 Task: For heading Arial with bold.  font size for heading22,  'Change the font style of data to'Arial Narrow.  and font size to 14,  Change the alignment of both headline & data to Align middle.  In the sheet  analysisSalesByCategory_2023
Action: Mouse moved to (185, 172)
Screenshot: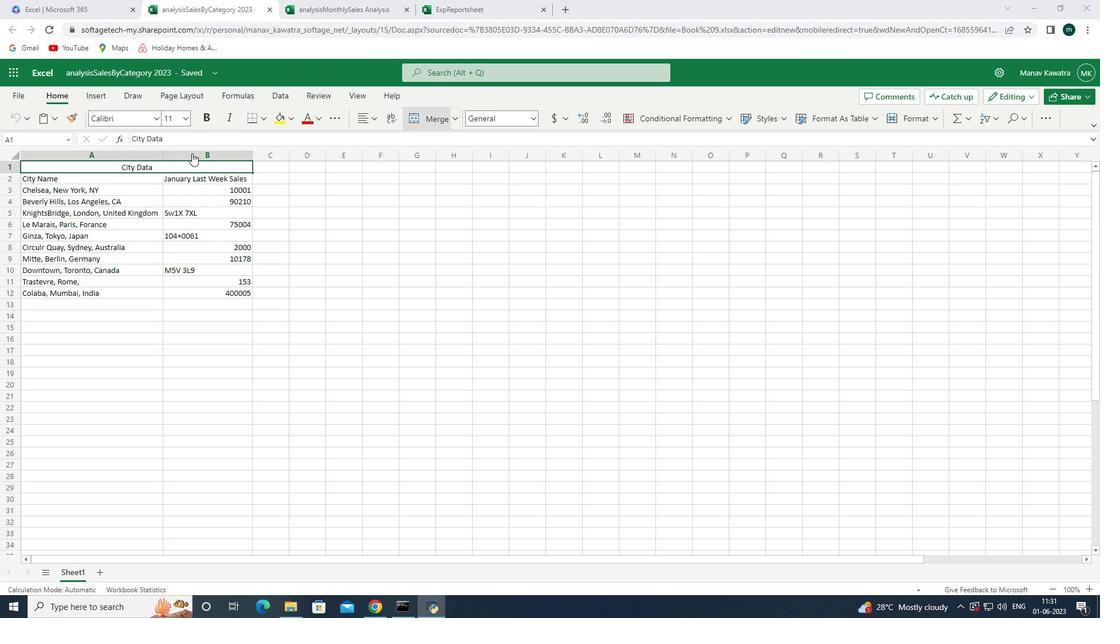 
Action: Mouse pressed left at (185, 172)
Screenshot: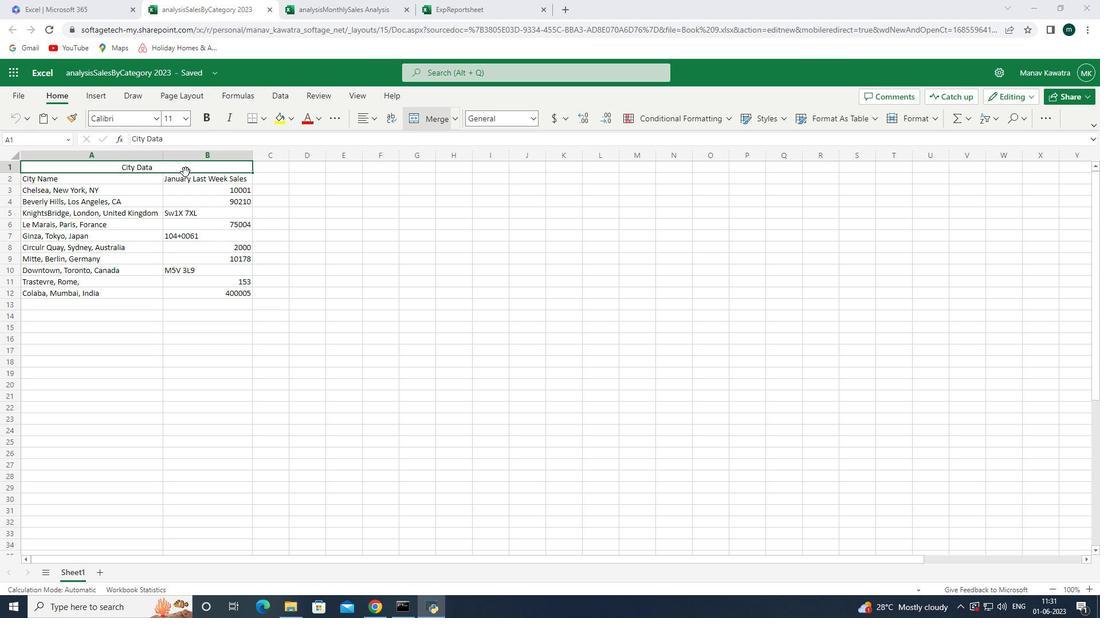 
Action: Mouse moved to (157, 117)
Screenshot: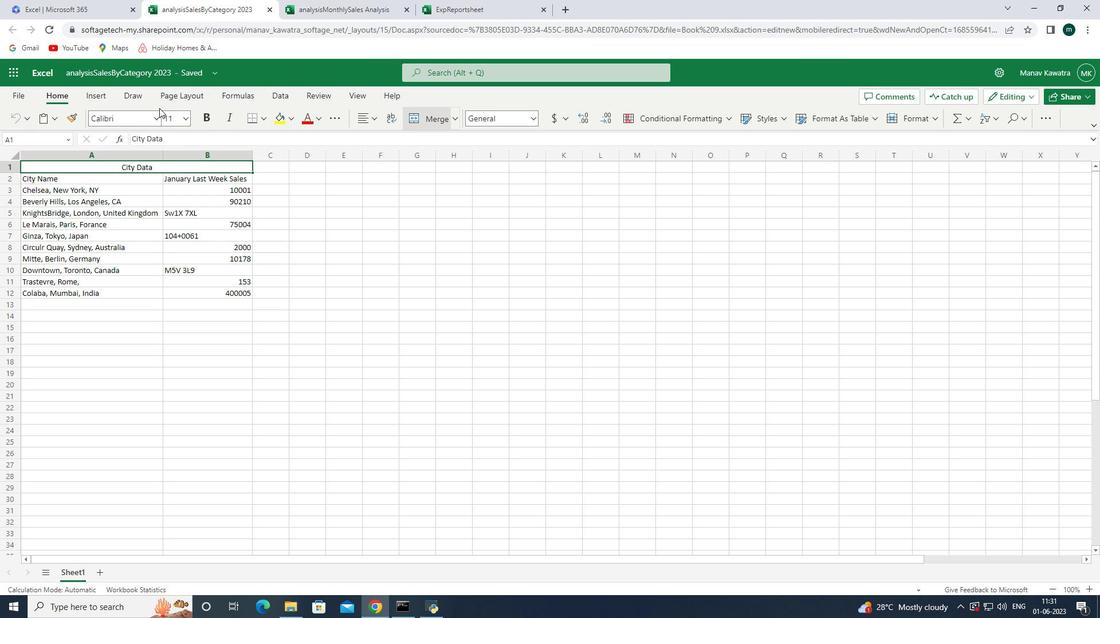 
Action: Mouse pressed left at (157, 117)
Screenshot: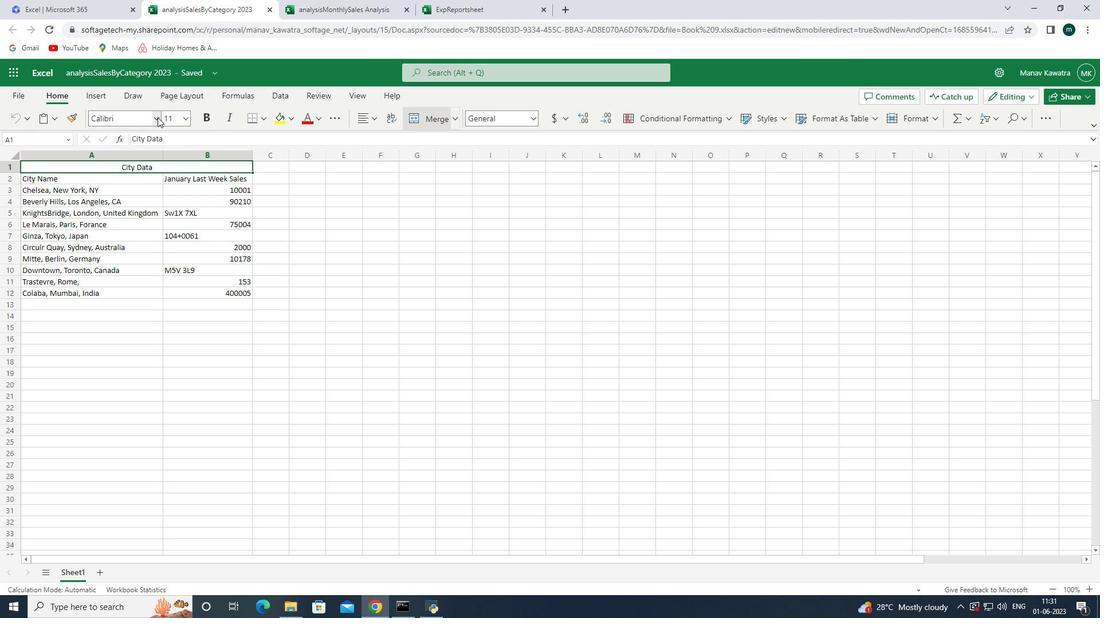 
Action: Key pressed <Key.up><Key.up><Key.up><Key.up><Key.up><Key.up><Key.up><Key.up><Key.up><Key.up><Key.up><Key.up><Key.up><Key.up><Key.up><Key.up><Key.up><Key.up><Key.up><Key.up><Key.up><Key.up><Key.up><Key.up><Key.up><Key.up><Key.up><Key.up><Key.up><Key.up><Key.up><Key.up><Key.up><Key.up><Key.up><Key.up><Key.up><Key.up><Key.up><Key.up><Key.up><Key.up><Key.up><Key.up><Key.up><Key.up><Key.up><Key.enter>
Screenshot: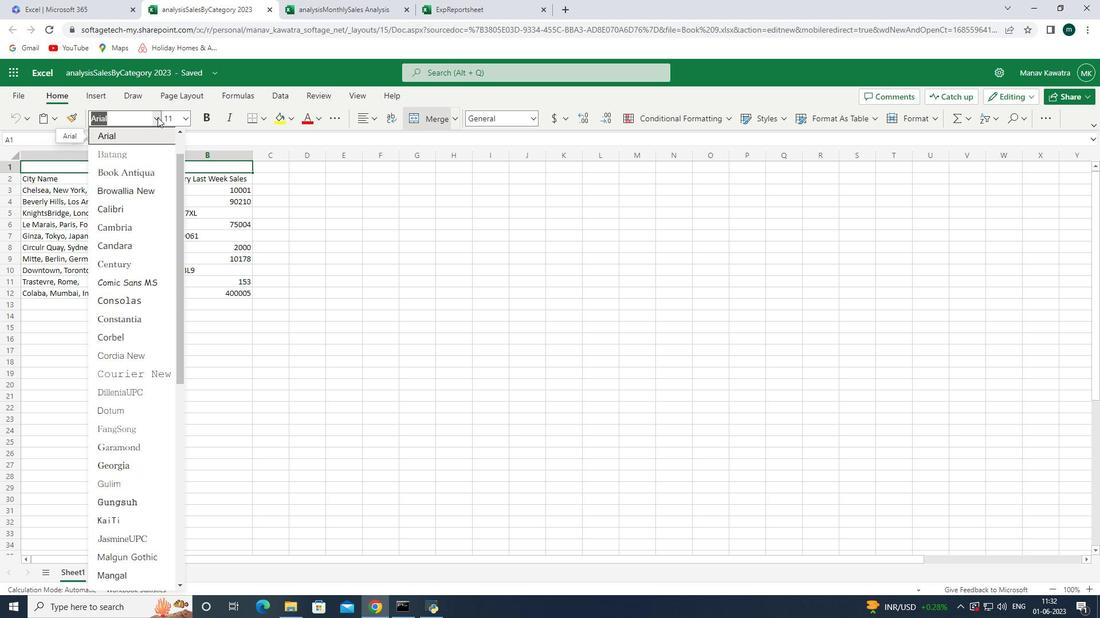 
Action: Mouse moved to (199, 119)
Screenshot: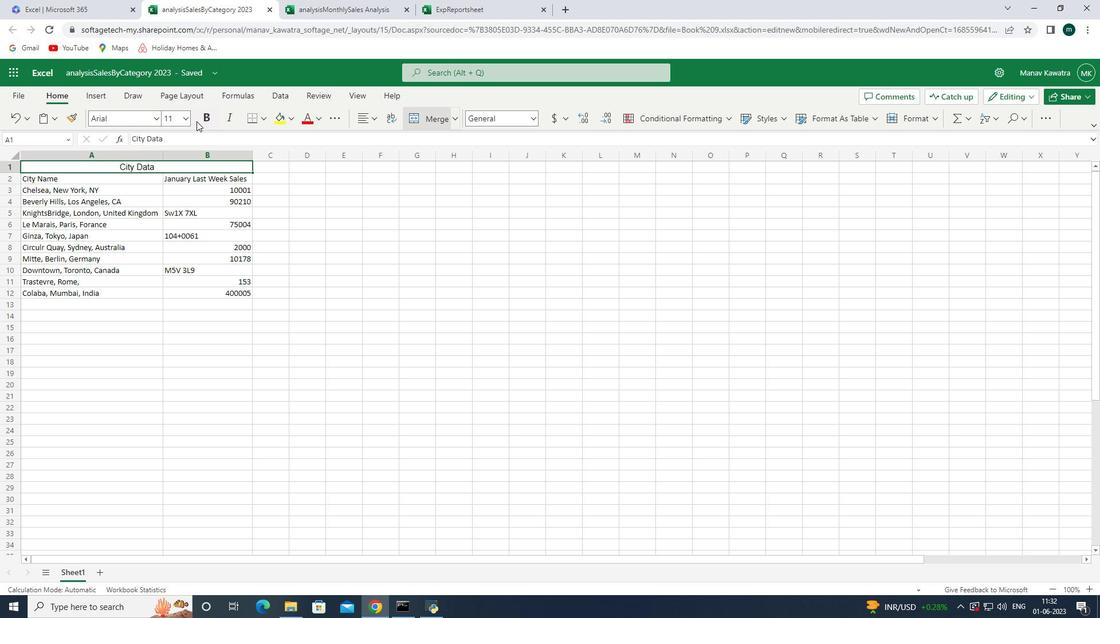 
Action: Mouse pressed left at (199, 119)
Screenshot: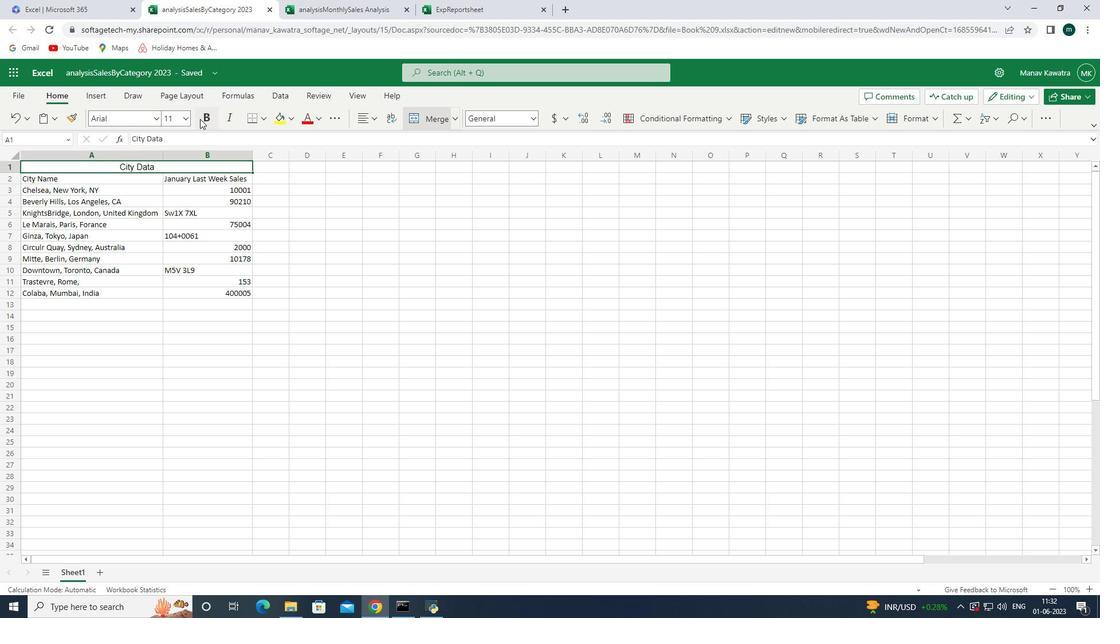 
Action: Mouse moved to (187, 116)
Screenshot: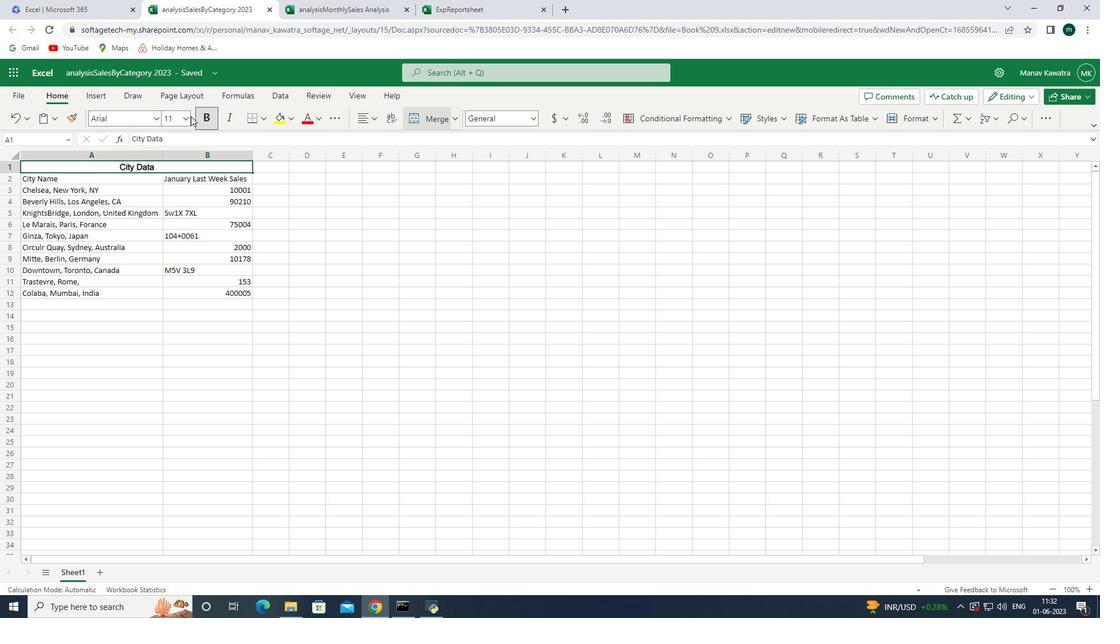 
Action: Mouse pressed left at (187, 116)
Screenshot: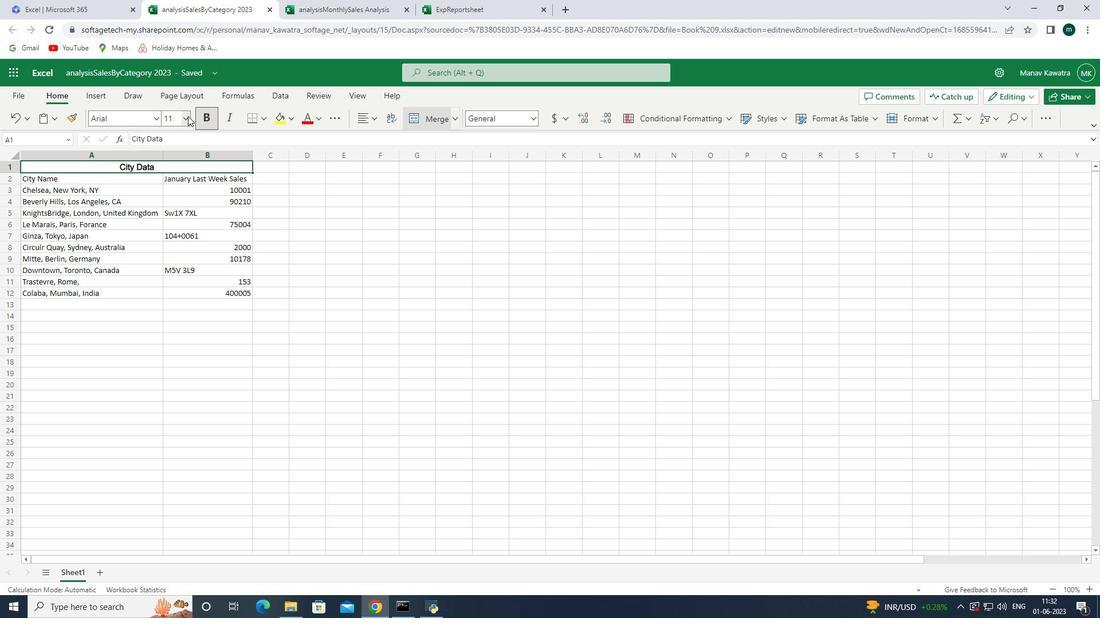 
Action: Mouse moved to (176, 121)
Screenshot: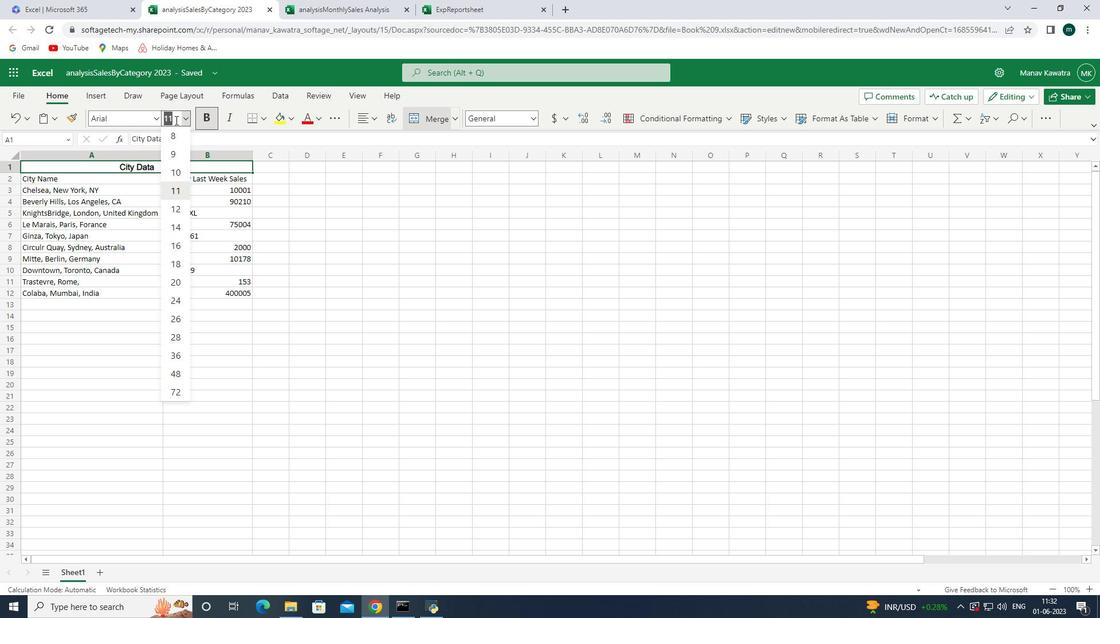 
Action: Key pressed 22<Key.enter>
Screenshot: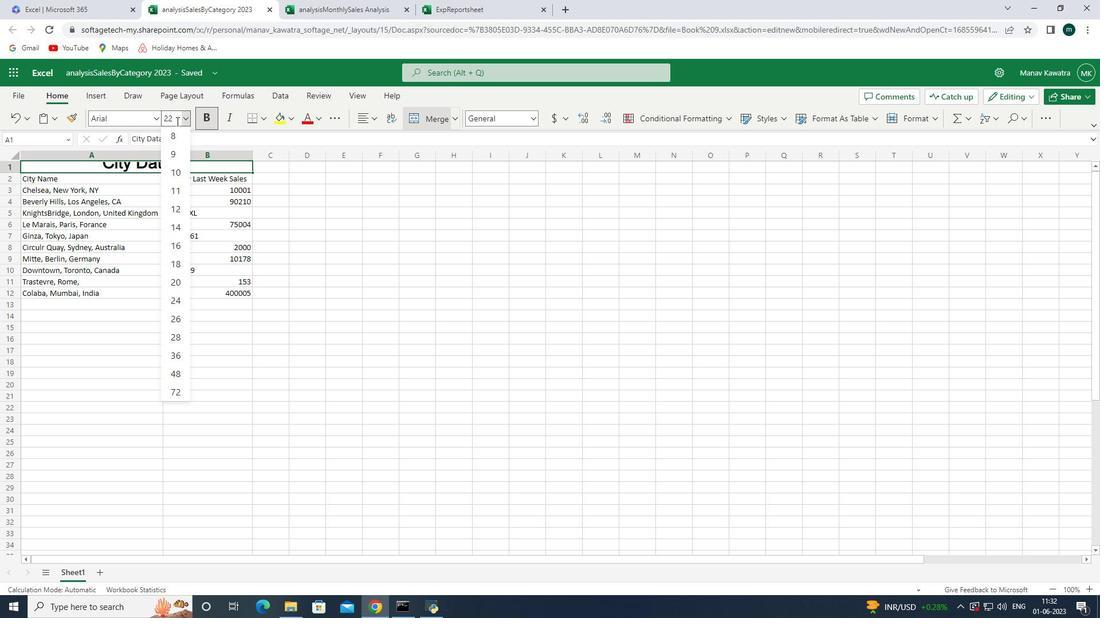 
Action: Mouse moved to (59, 190)
Screenshot: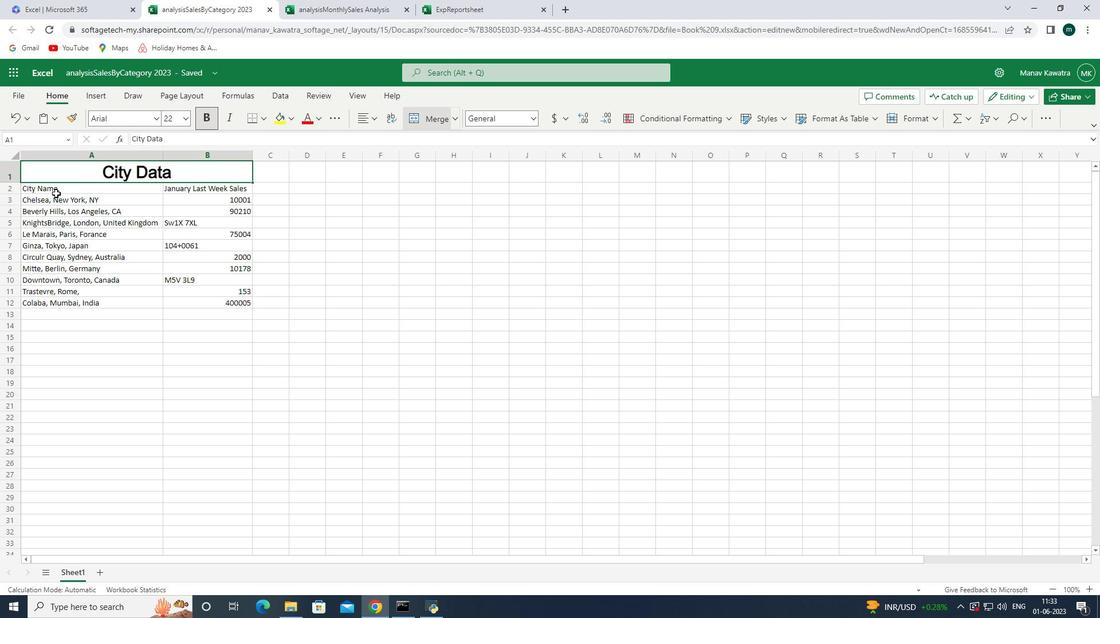
Action: Mouse pressed left at (59, 190)
Screenshot: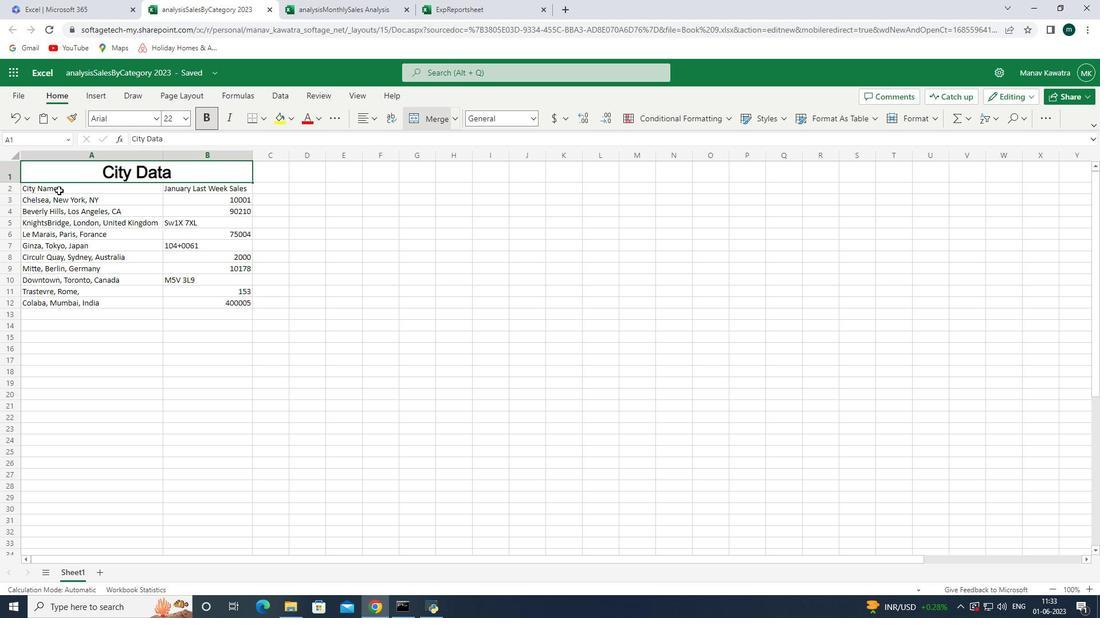 
Action: Mouse moved to (156, 119)
Screenshot: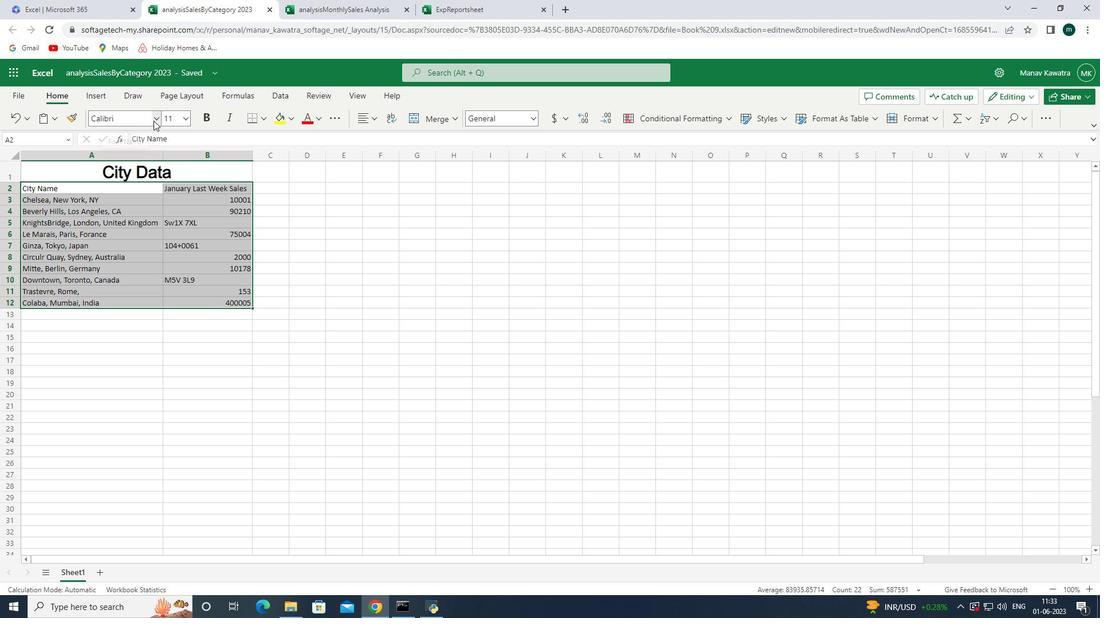 
Action: Mouse pressed left at (156, 119)
Screenshot: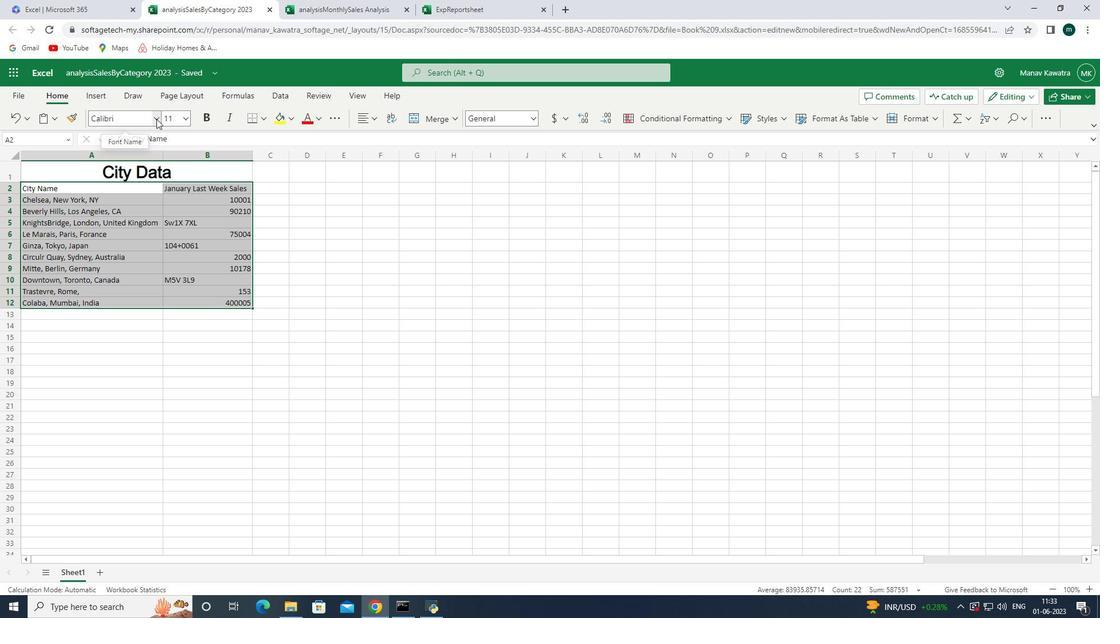 
Action: Key pressed <Key.up><Key.up><Key.up><Key.up><Key.up><Key.up><Key.up><Key.down><Key.shift><Key.shift><Key.shift><Key.shift><Key.shift><Key.shift><Key.shift><Key.shift><Key.shift><Key.shift><Key.shift><Key.shift><Key.shift><Key.shift><Key.shift><Key.shift><Key.shift><Key.shift><Key.shift><Key.shift><Key.shift><Key.shift><Key.shift><Key.shift><Key.shift><Key.shift>Arial<Key.space><Key.shift>Narrow<Key.enter>
Screenshot: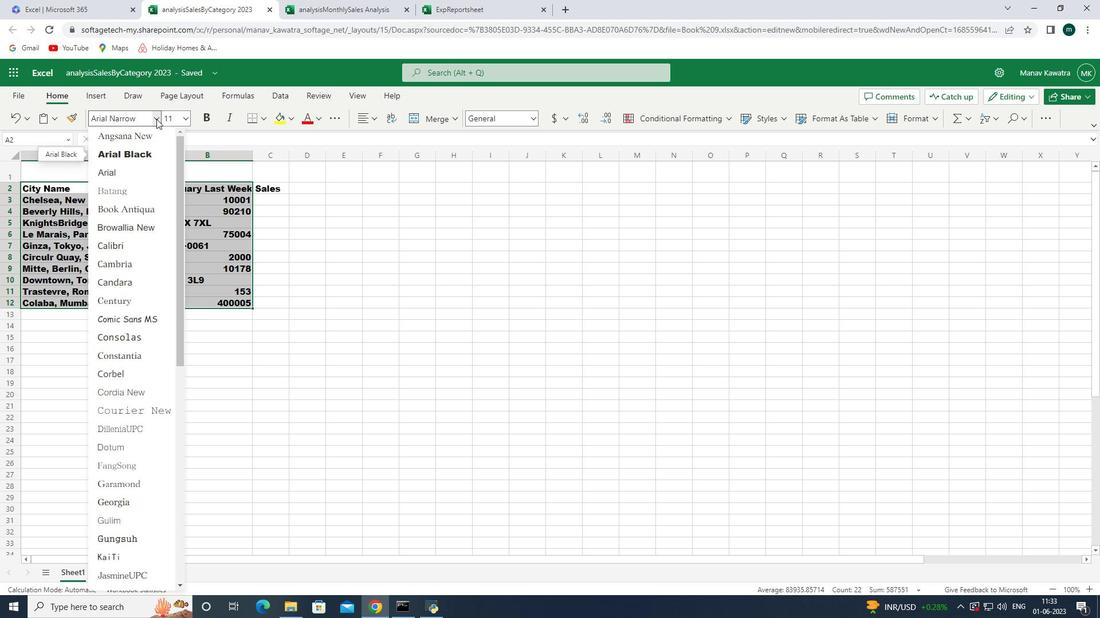 
Action: Mouse moved to (188, 118)
Screenshot: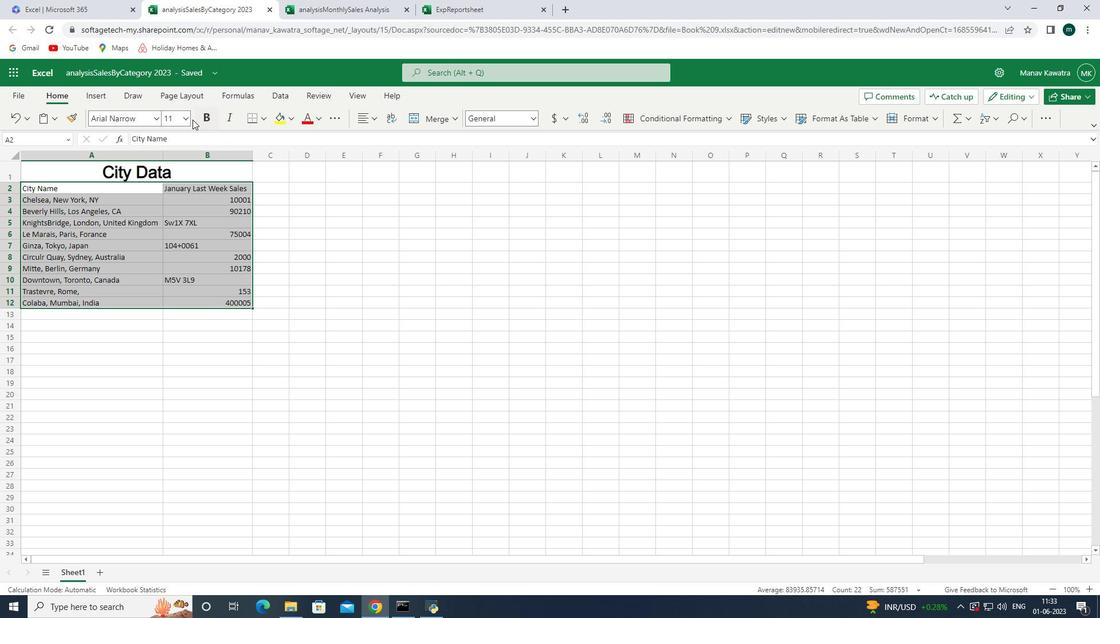 
Action: Mouse pressed left at (188, 118)
Screenshot: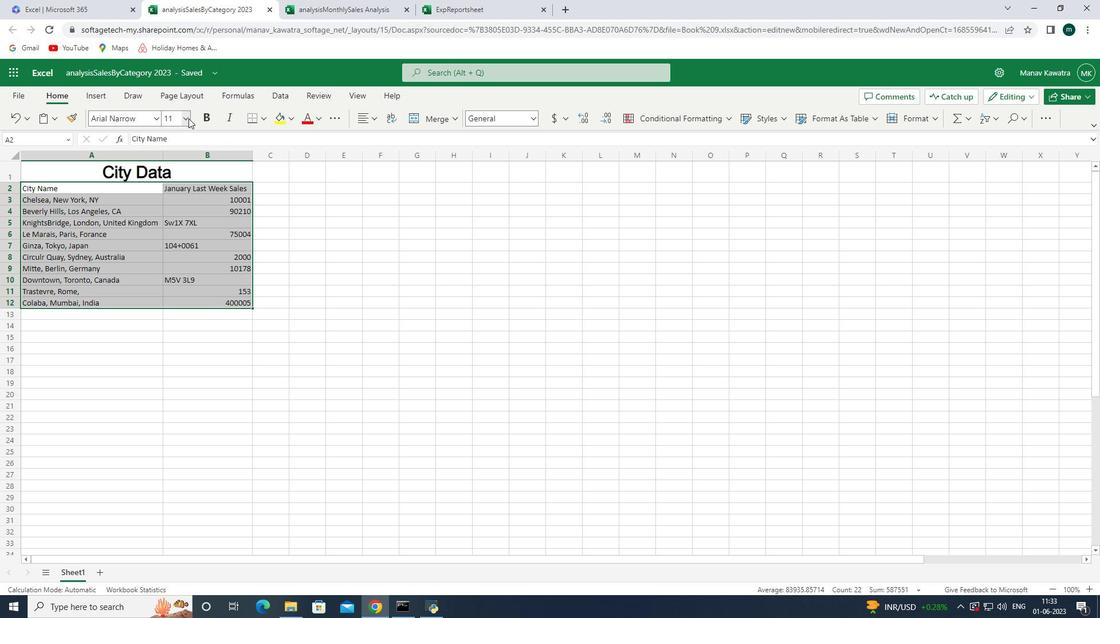 
Action: Mouse moved to (177, 225)
Screenshot: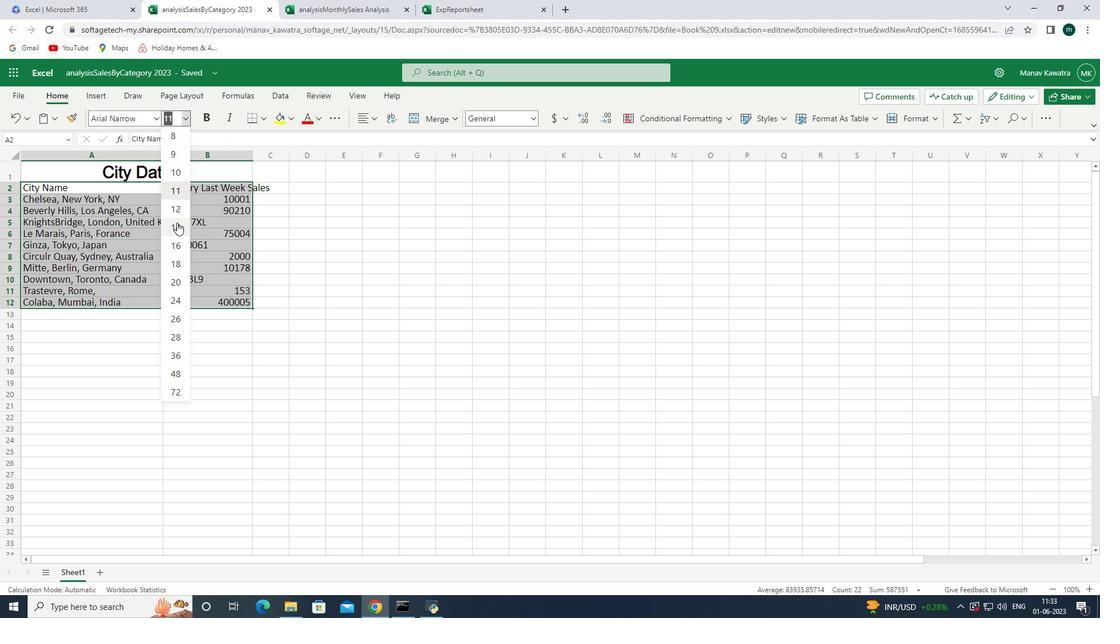 
Action: Mouse pressed left at (177, 225)
Screenshot: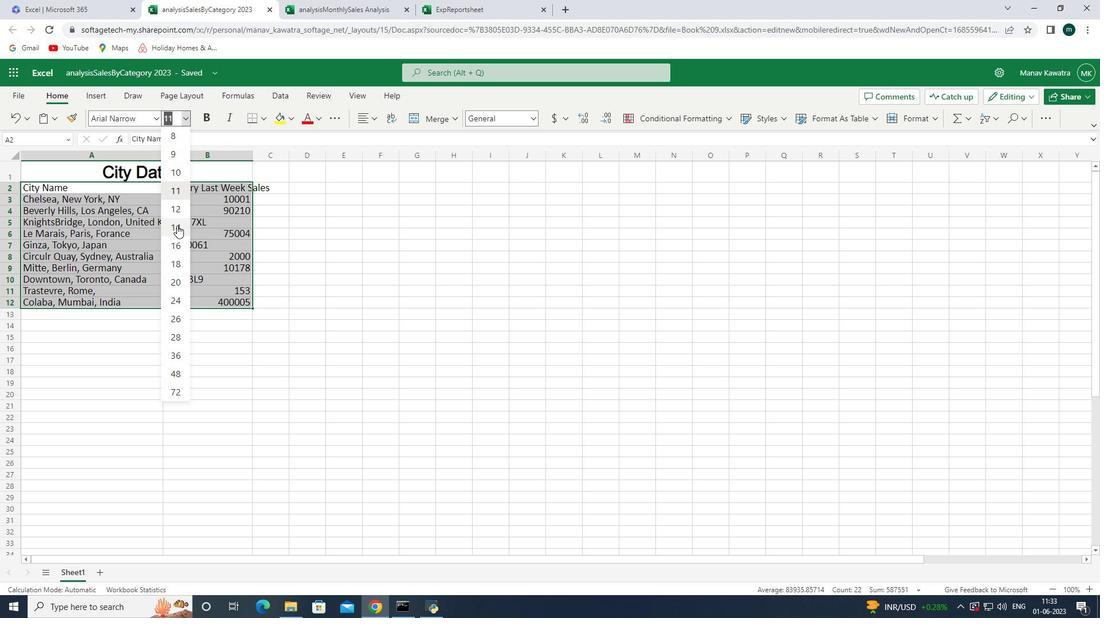 
Action: Mouse moved to (164, 153)
Screenshot: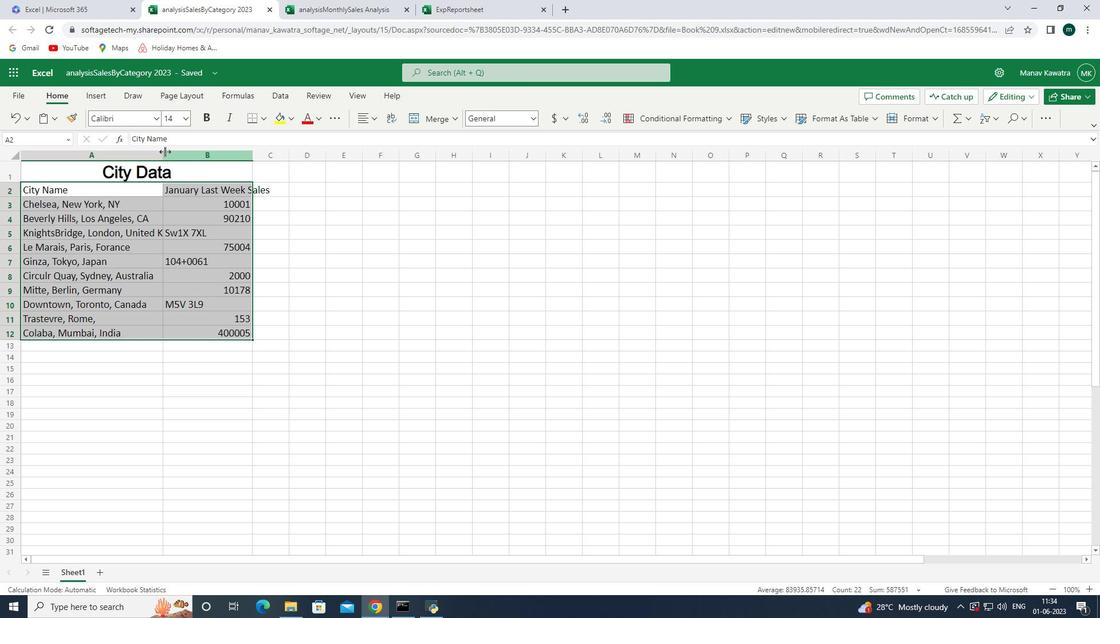 
Action: Mouse pressed left at (164, 153)
Screenshot: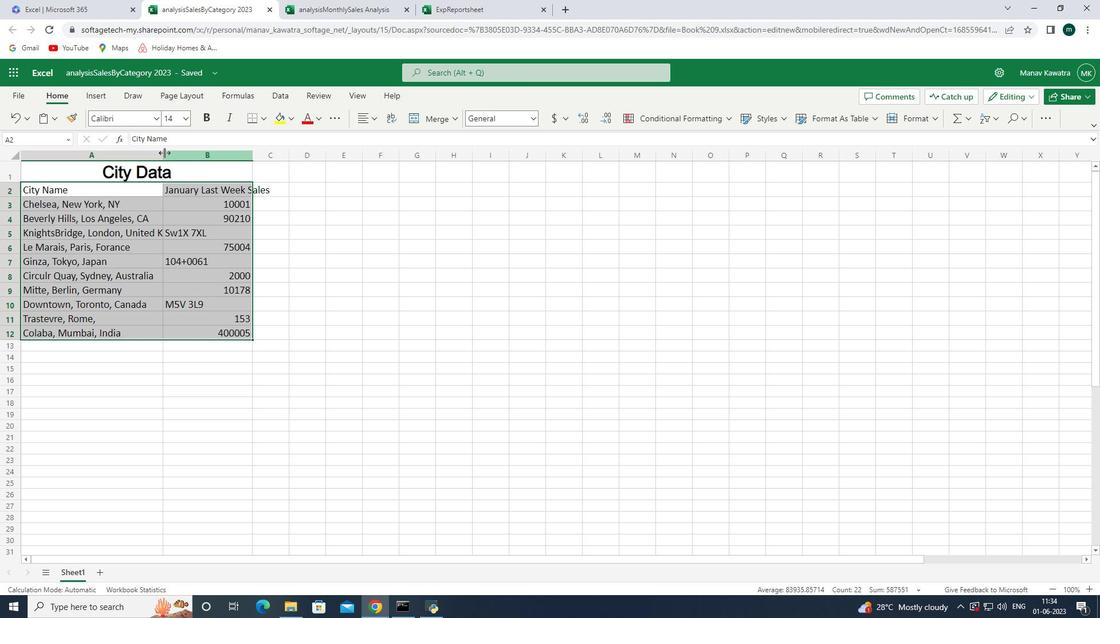 
Action: Mouse pressed left at (164, 153)
Screenshot: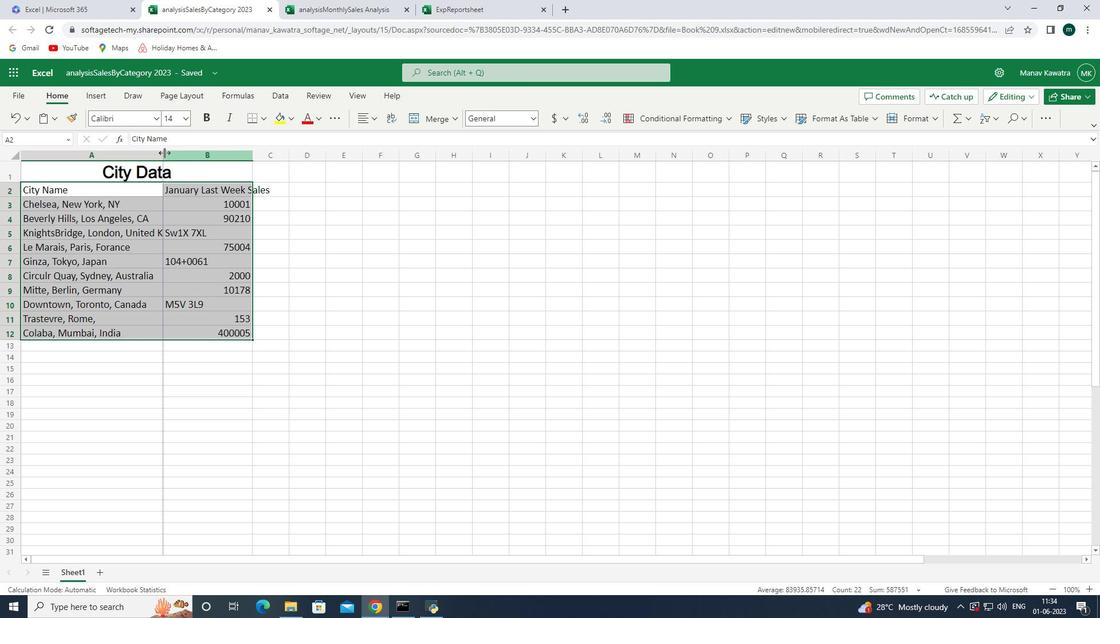 
Action: Mouse moved to (288, 152)
Screenshot: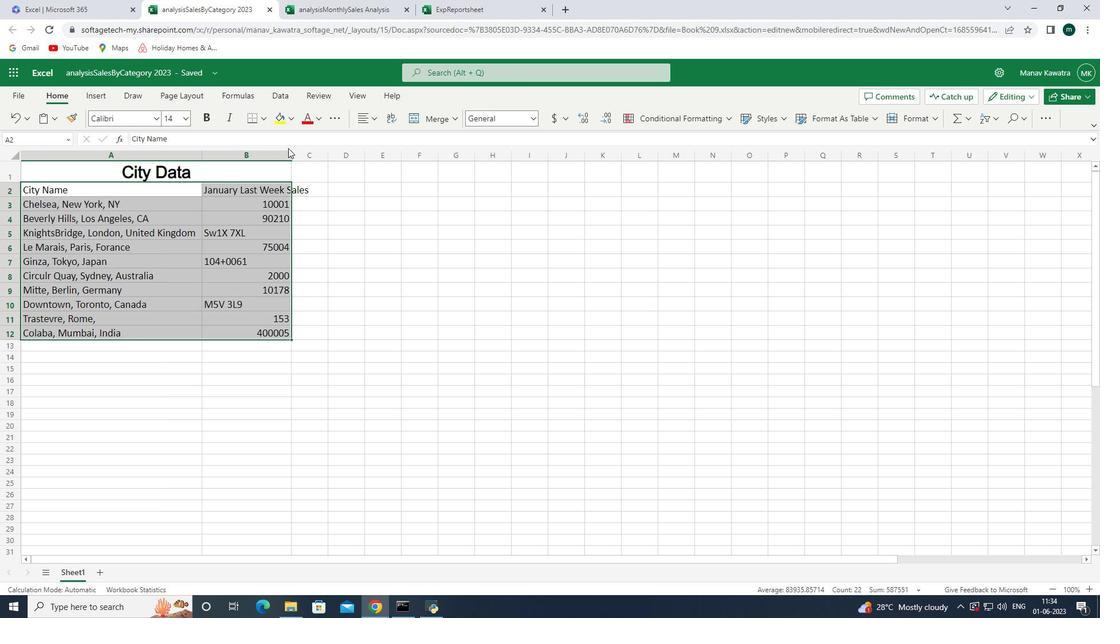 
Action: Mouse pressed left at (288, 152)
Screenshot: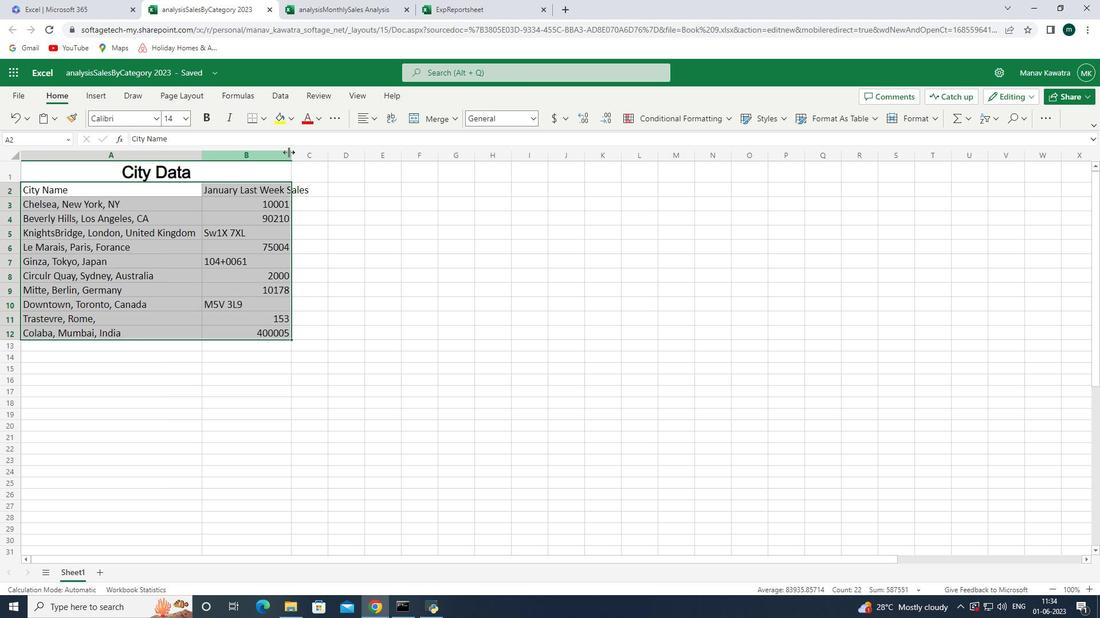 
Action: Mouse pressed left at (288, 152)
Screenshot: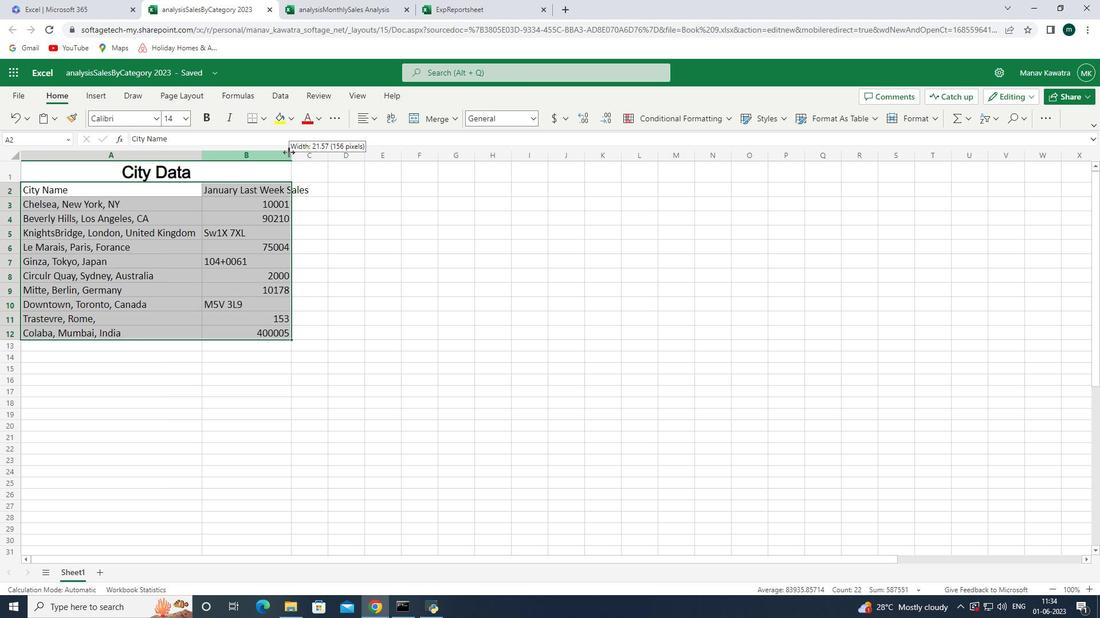 
Action: Mouse moved to (97, 180)
Screenshot: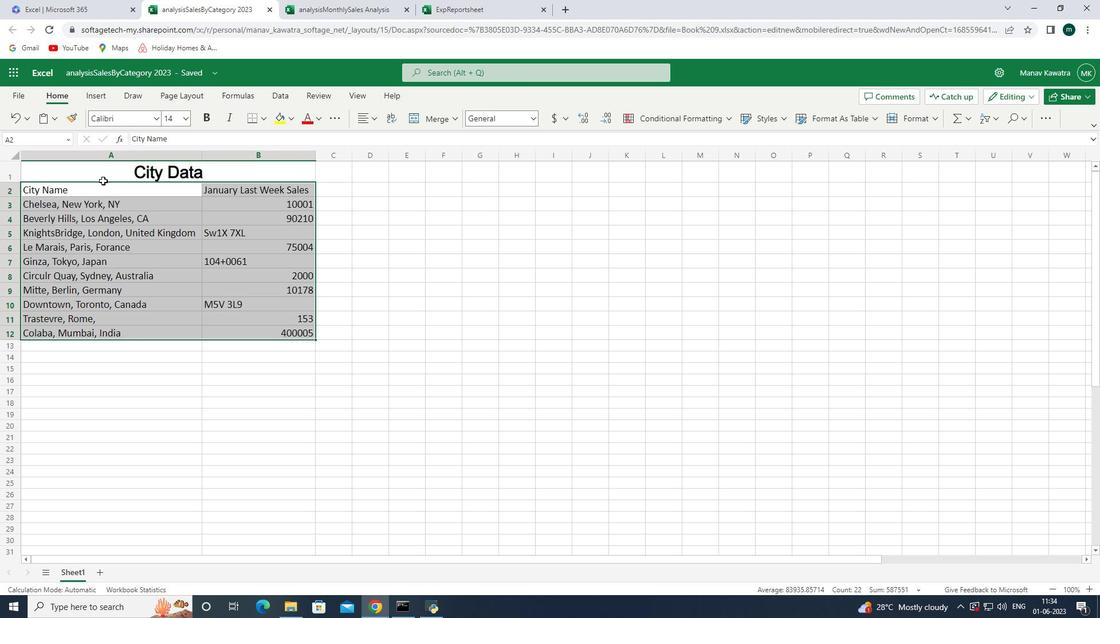 
Action: Mouse pressed left at (97, 180)
Screenshot: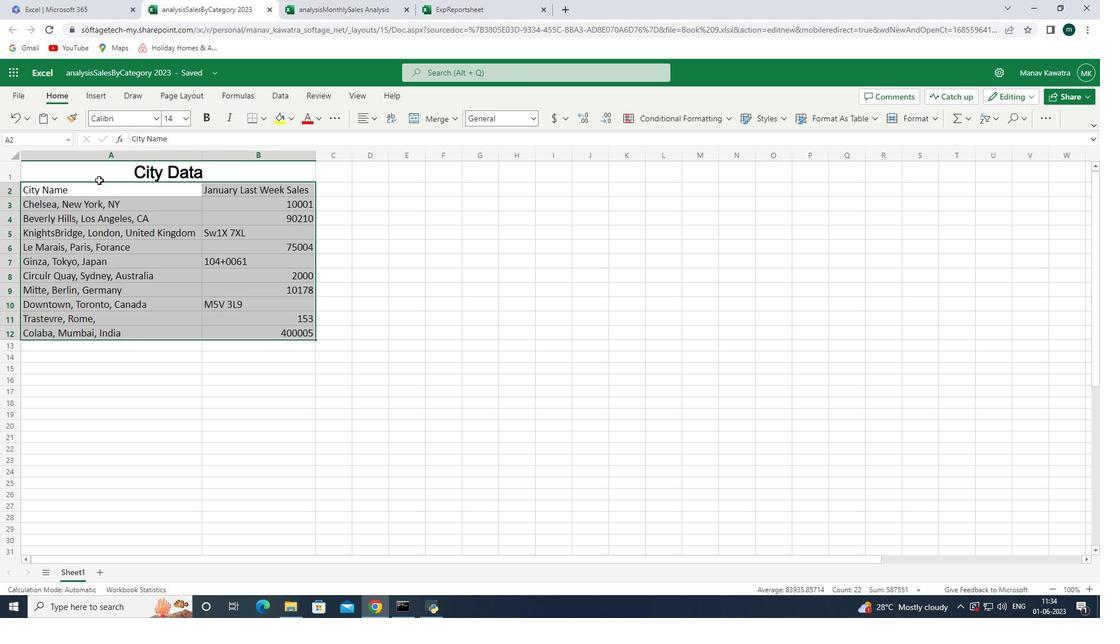 
Action: Mouse moved to (89, 176)
Screenshot: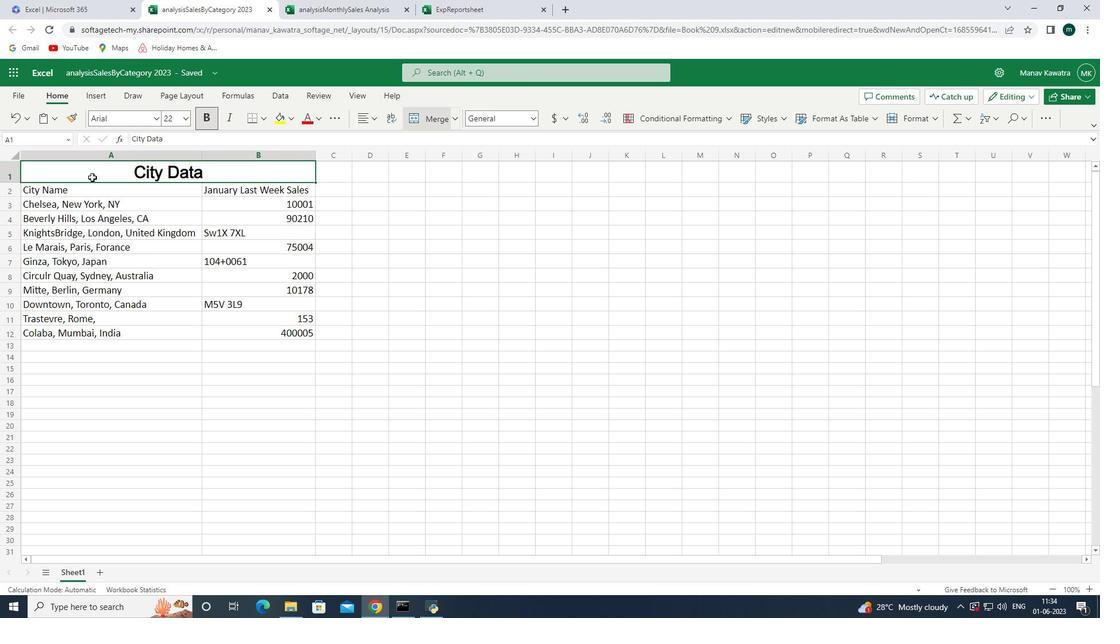 
Action: Mouse pressed left at (89, 176)
Screenshot: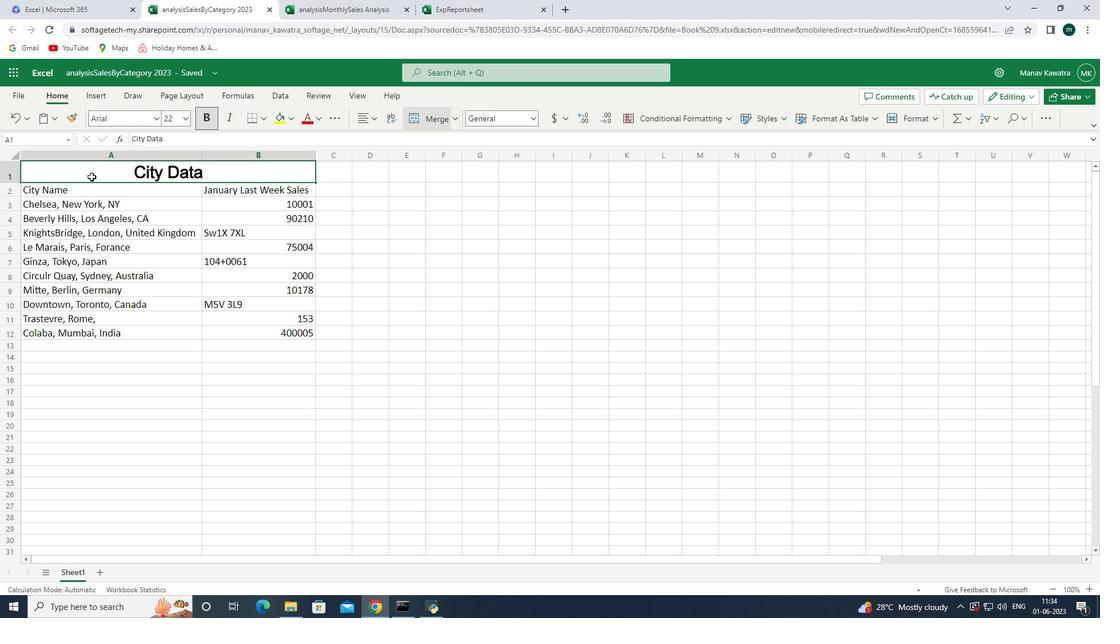
Action: Mouse moved to (372, 118)
Screenshot: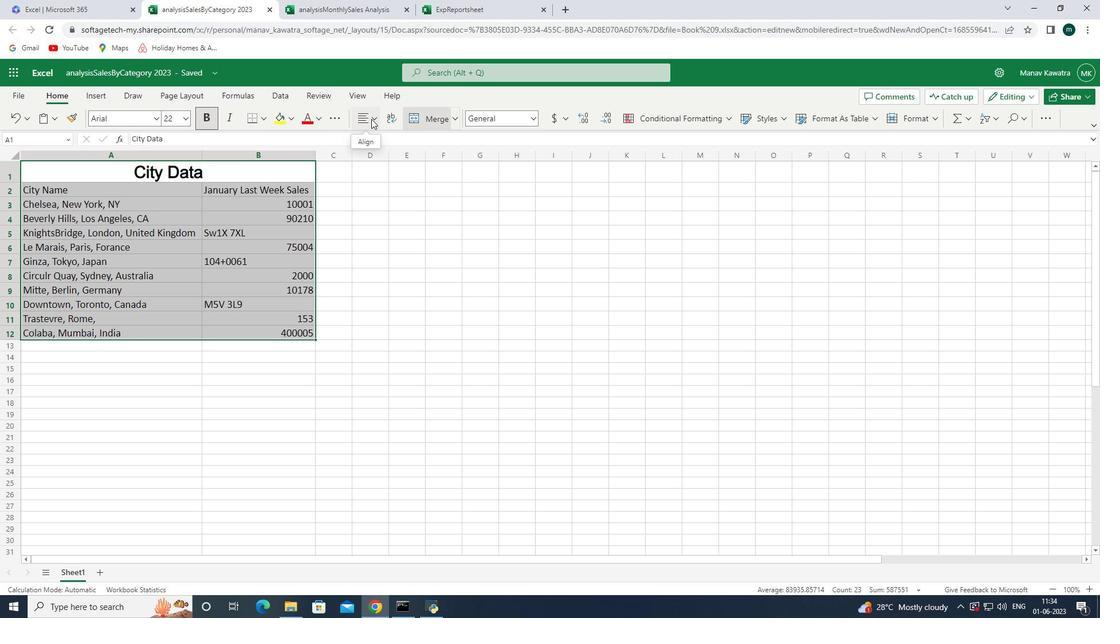 
Action: Mouse pressed left at (372, 118)
Screenshot: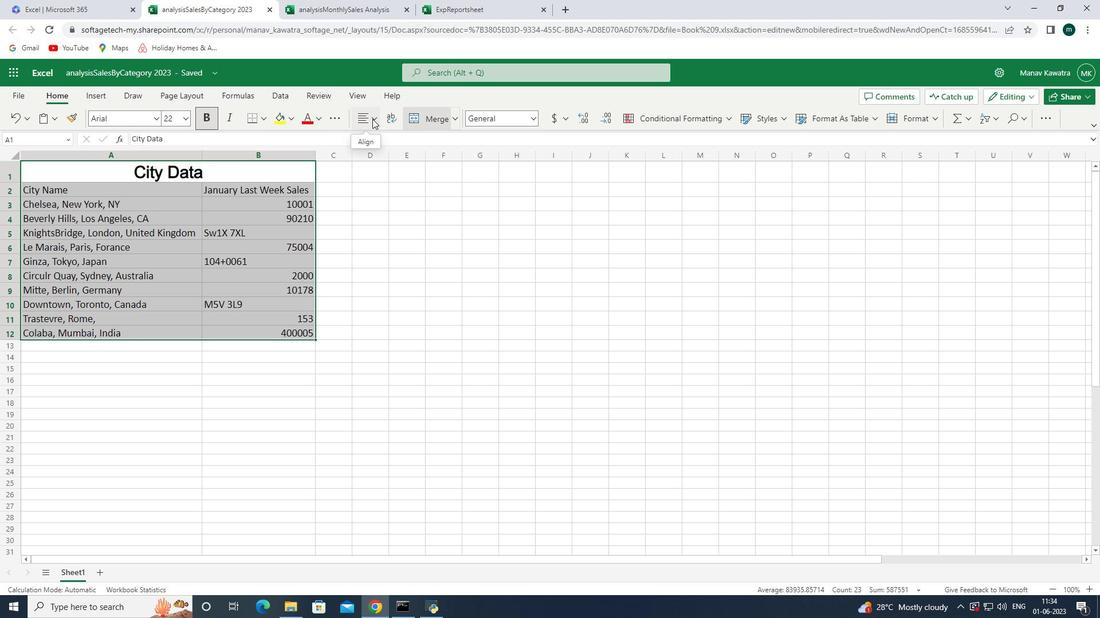 
Action: Mouse moved to (383, 165)
Screenshot: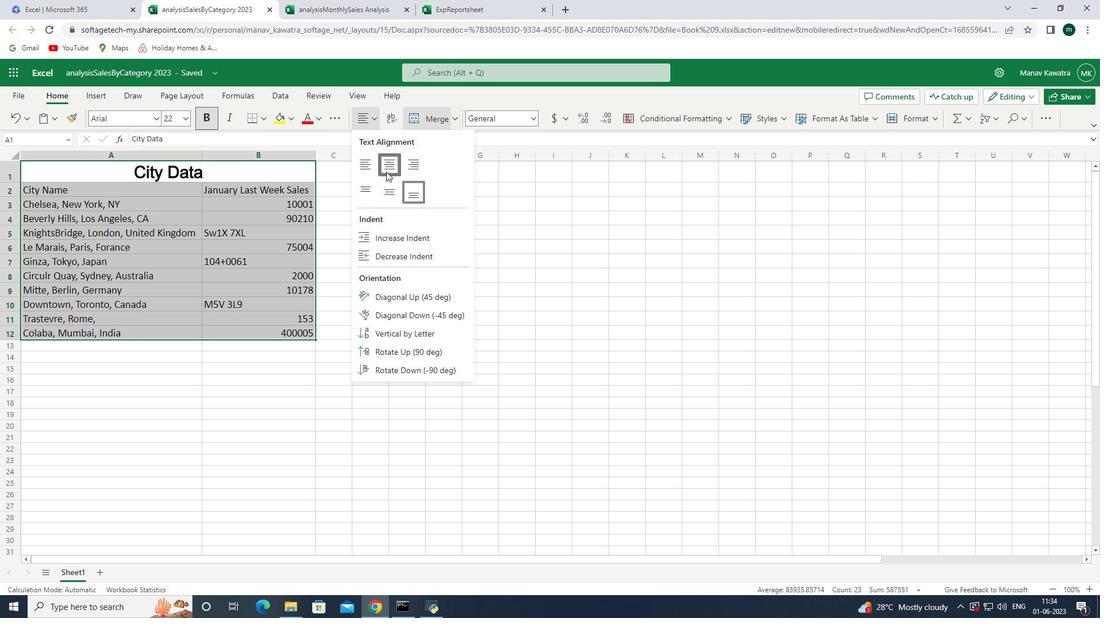 
Action: Mouse pressed left at (383, 165)
Screenshot: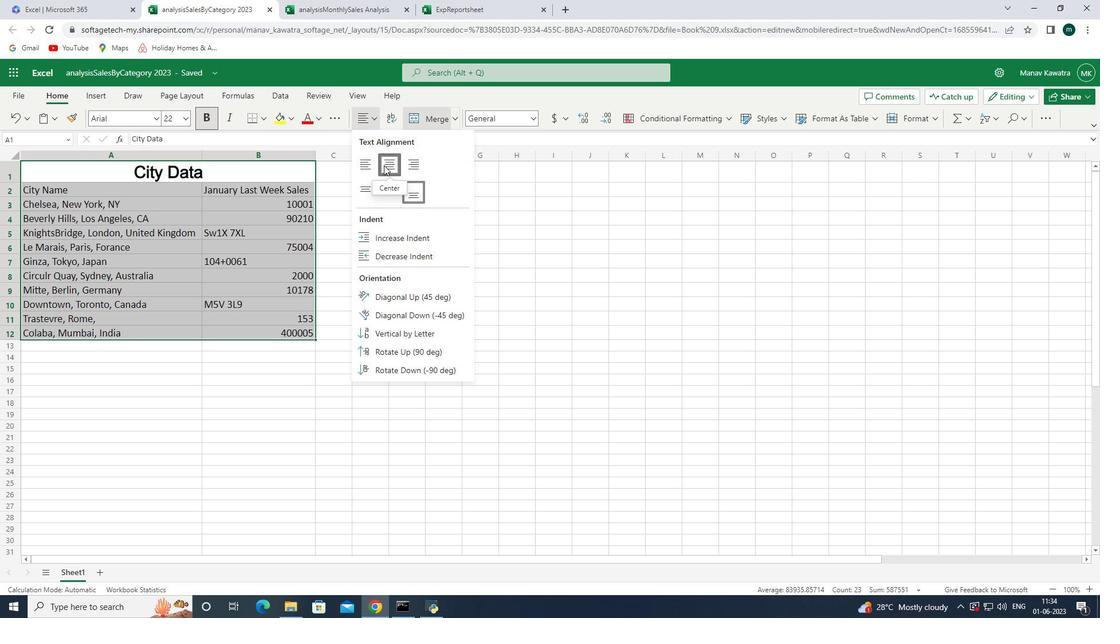 
Action: Mouse moved to (373, 120)
Screenshot: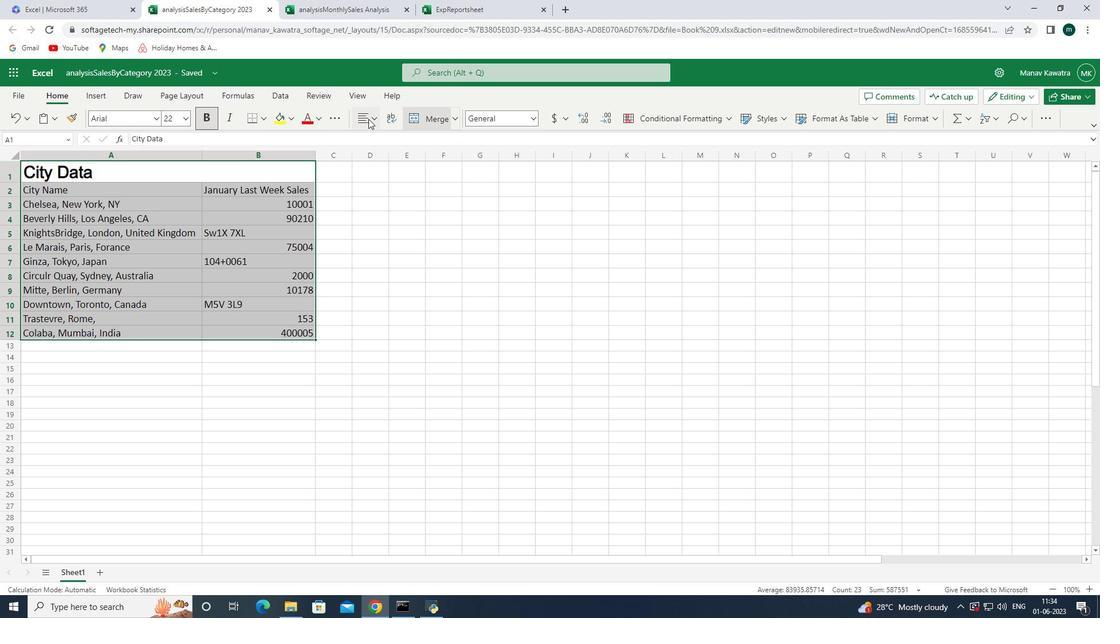 
Action: Mouse pressed left at (373, 120)
Screenshot: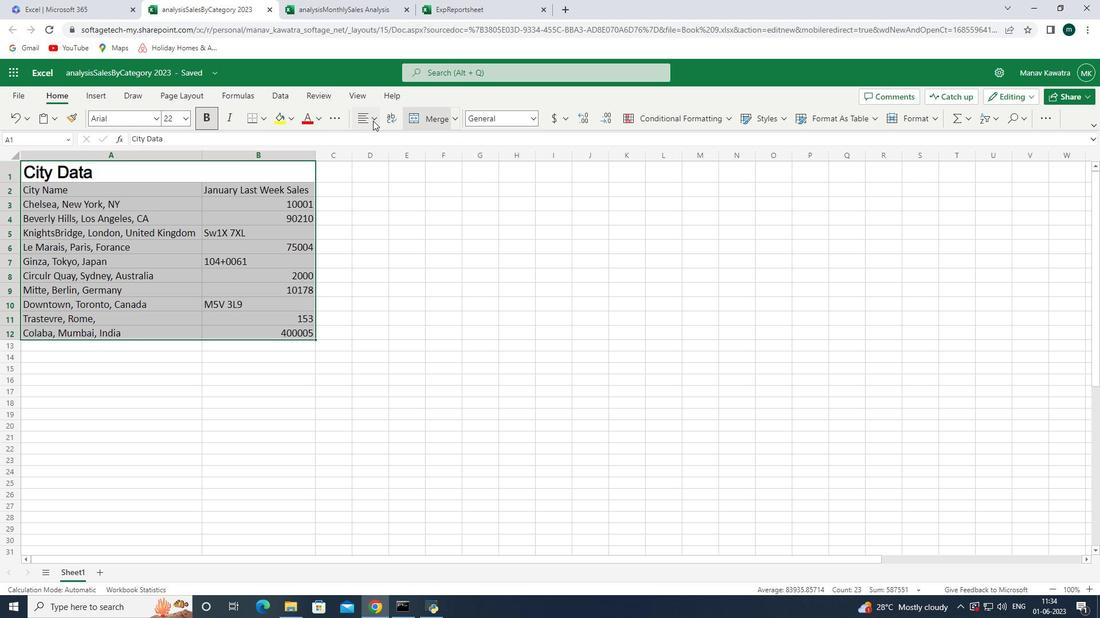 
Action: Mouse moved to (385, 165)
Screenshot: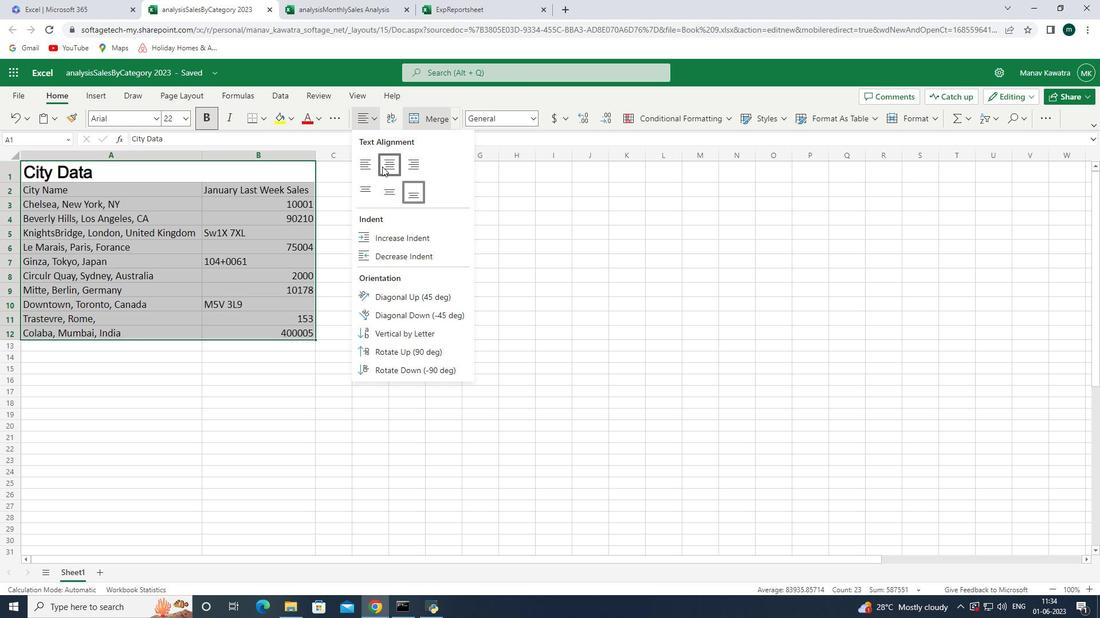 
Action: Mouse pressed left at (385, 165)
Screenshot: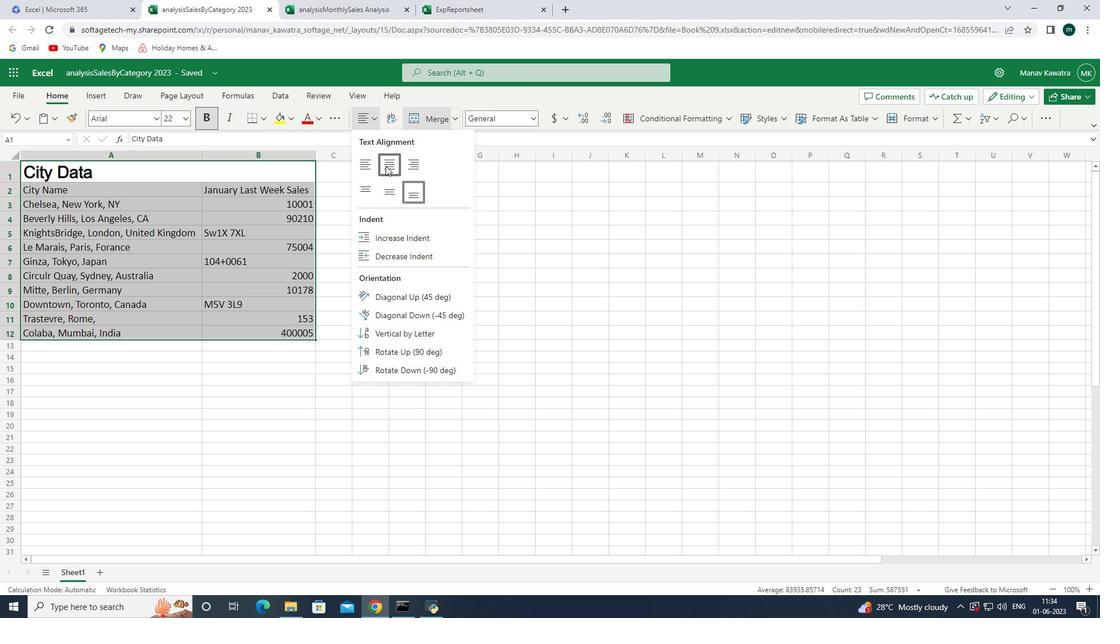 
Action: Mouse moved to (445, 220)
Screenshot: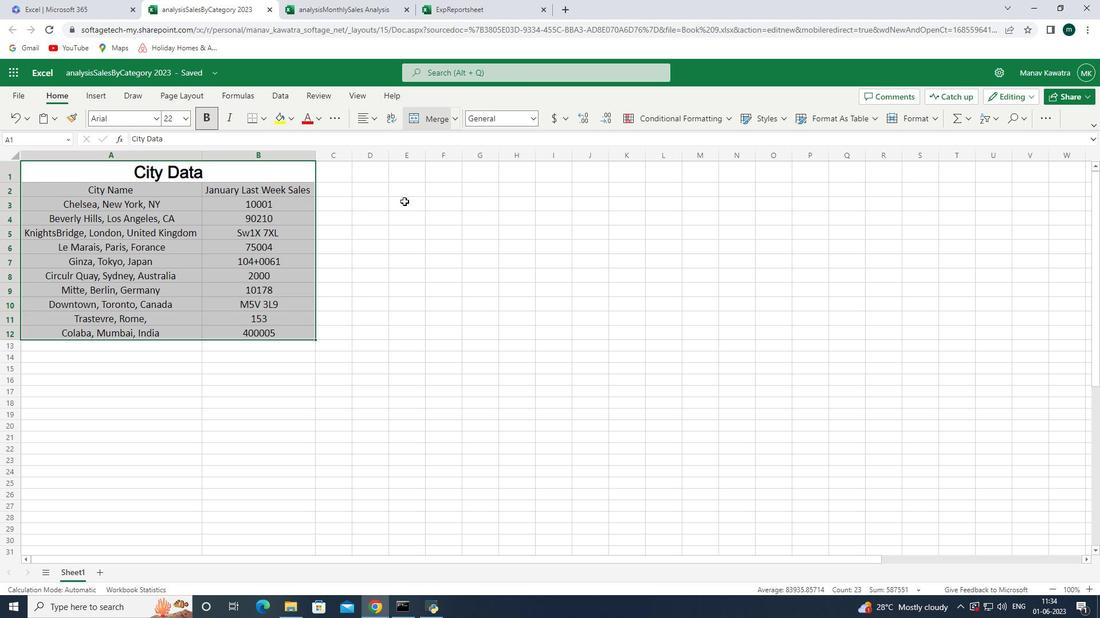
Action: Mouse pressed left at (445, 220)
Screenshot: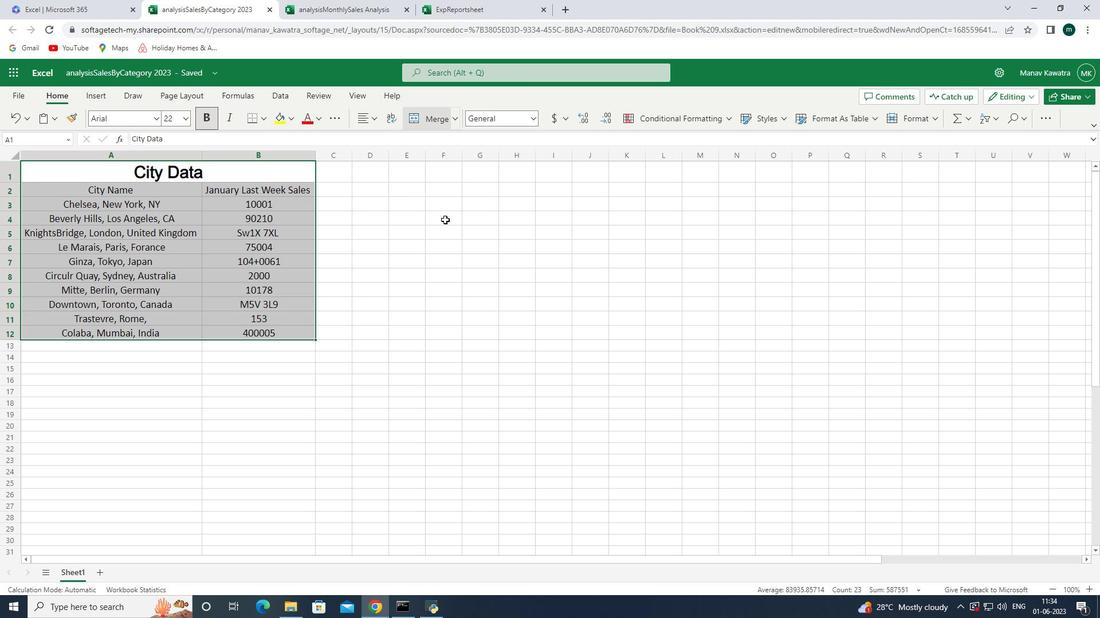 
Action: Mouse moved to (433, 237)
Screenshot: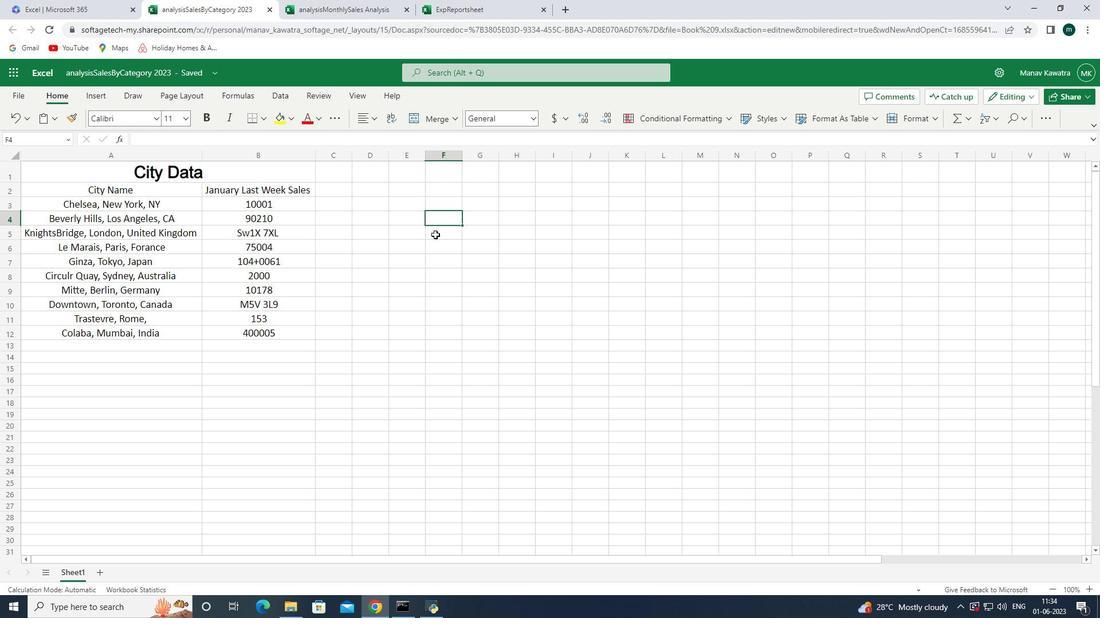 
Action: Key pressed ctrl+S<'\x13'><'\x13'><'\x13'>
Screenshot: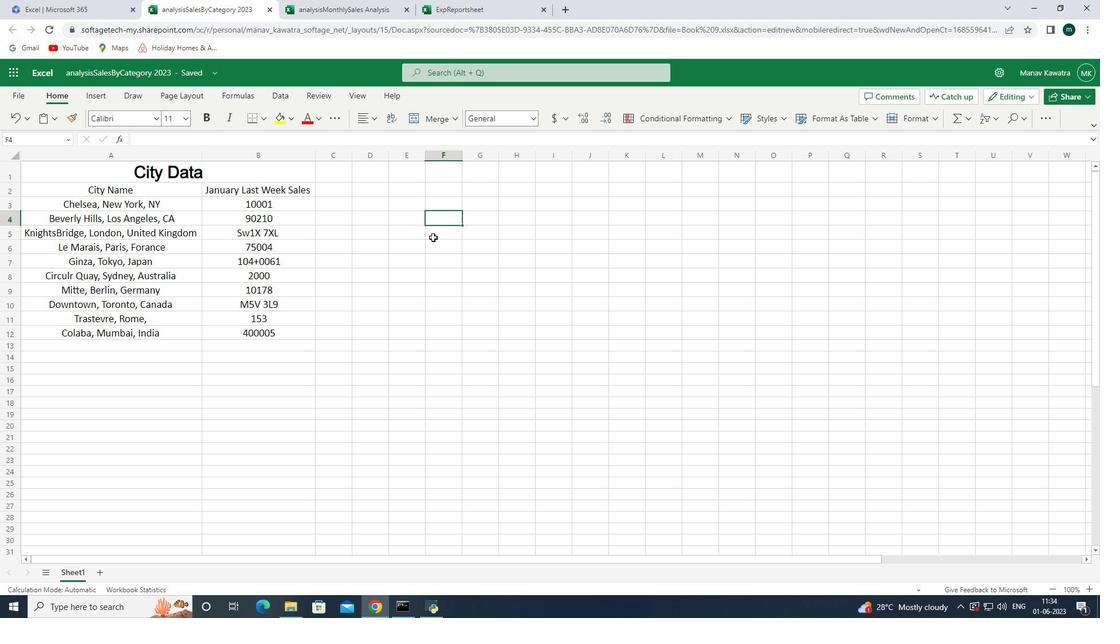 
Action: Mouse moved to (204, 178)
Screenshot: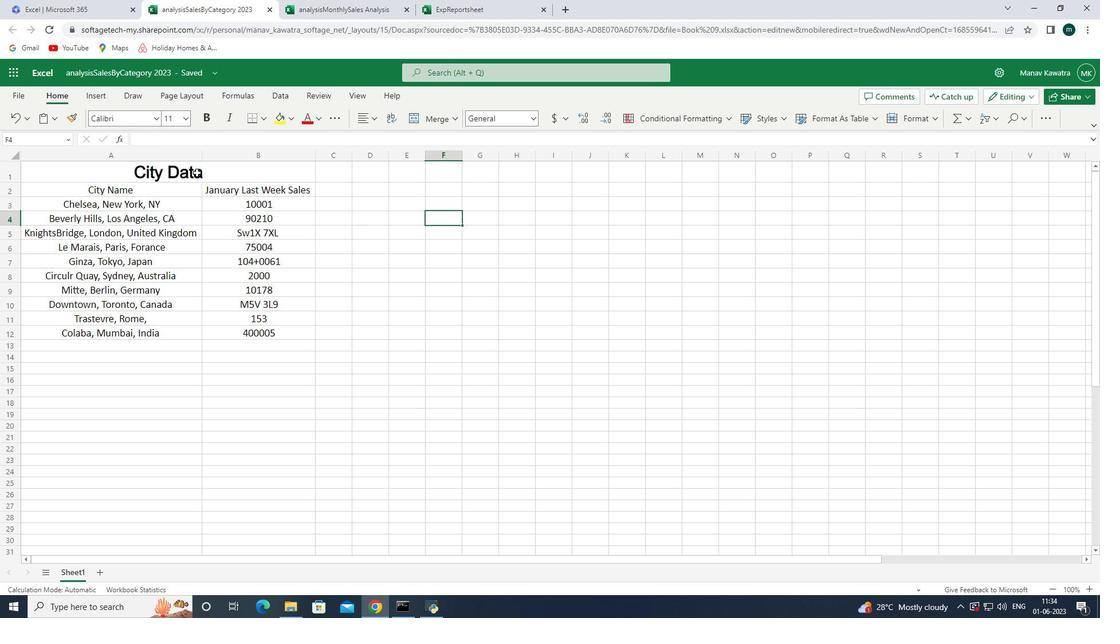 
Action: Mouse pressed left at (204, 178)
Screenshot: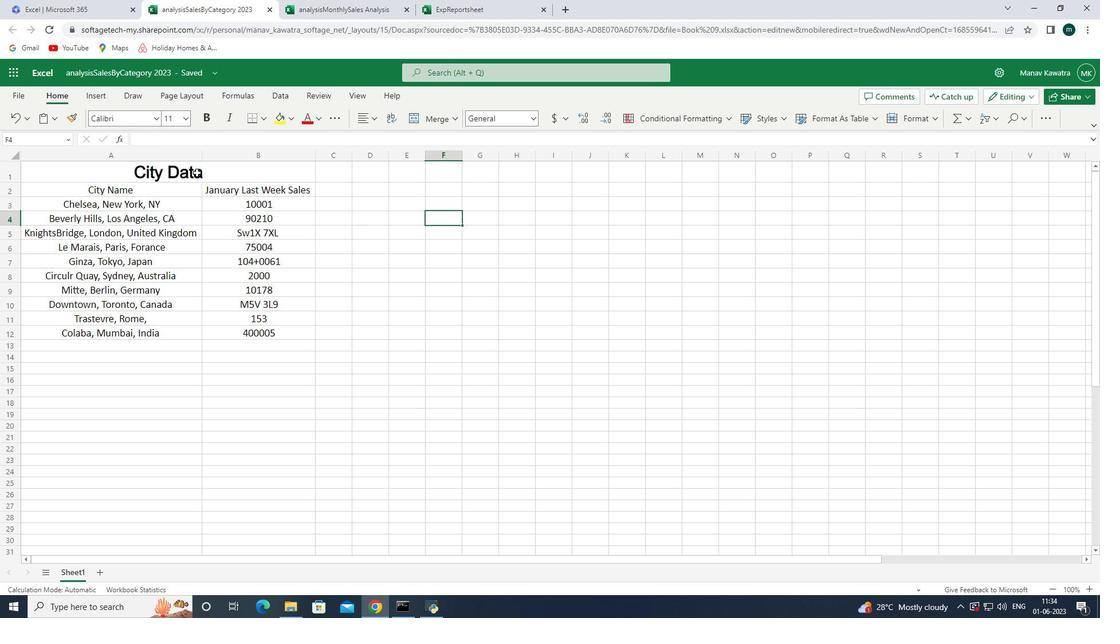 
Action: Mouse moved to (224, 263)
Screenshot: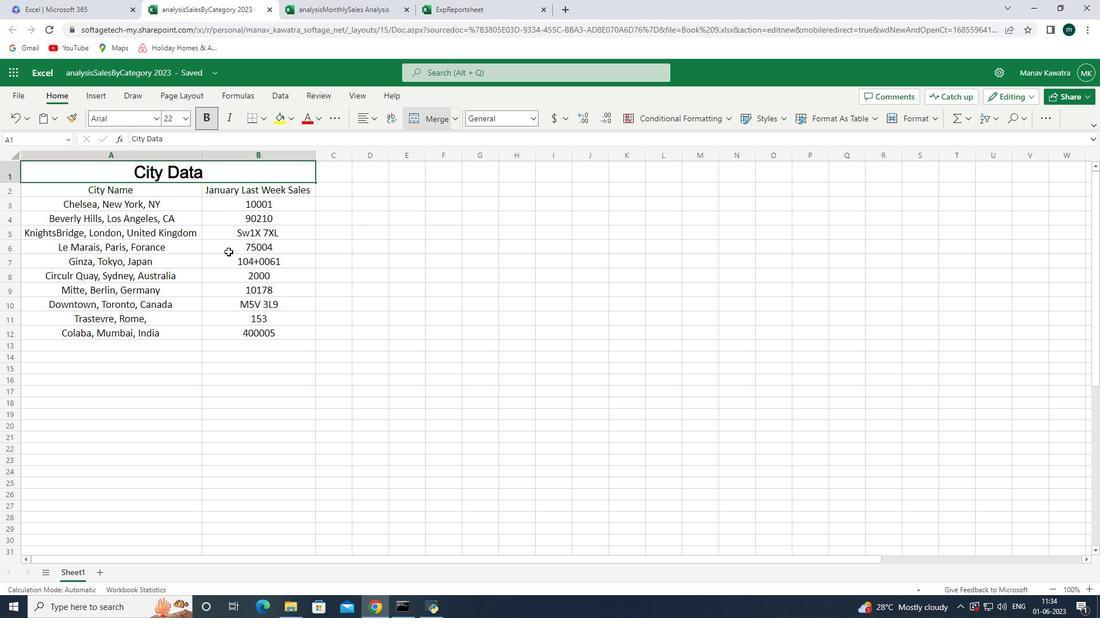 
Action: Mouse pressed left at (224, 263)
Screenshot: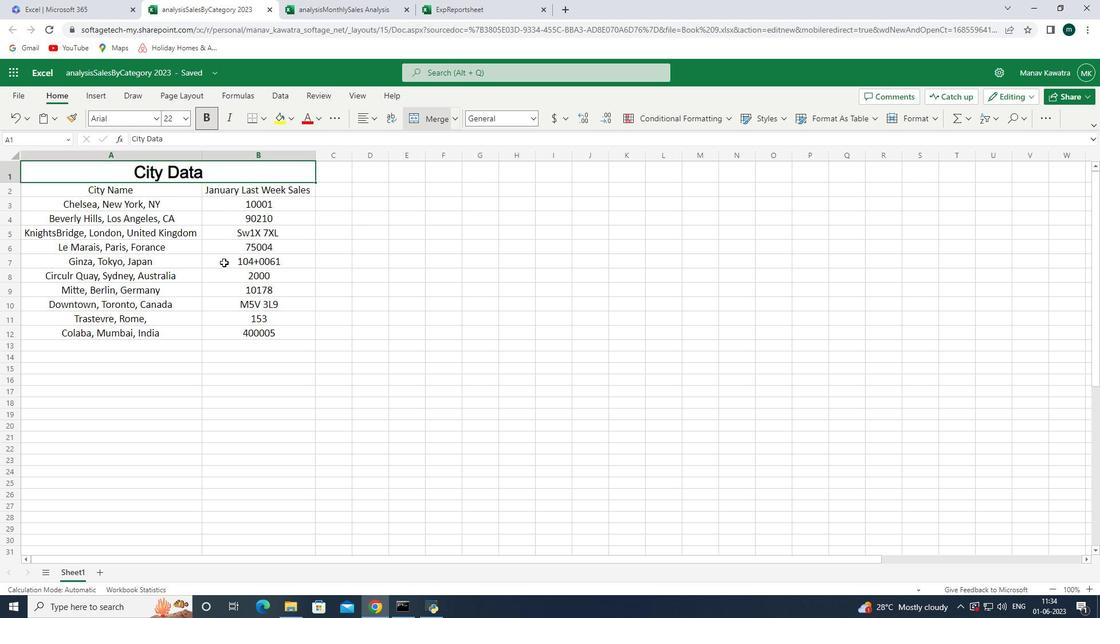 
Action: Mouse moved to (411, 247)
Screenshot: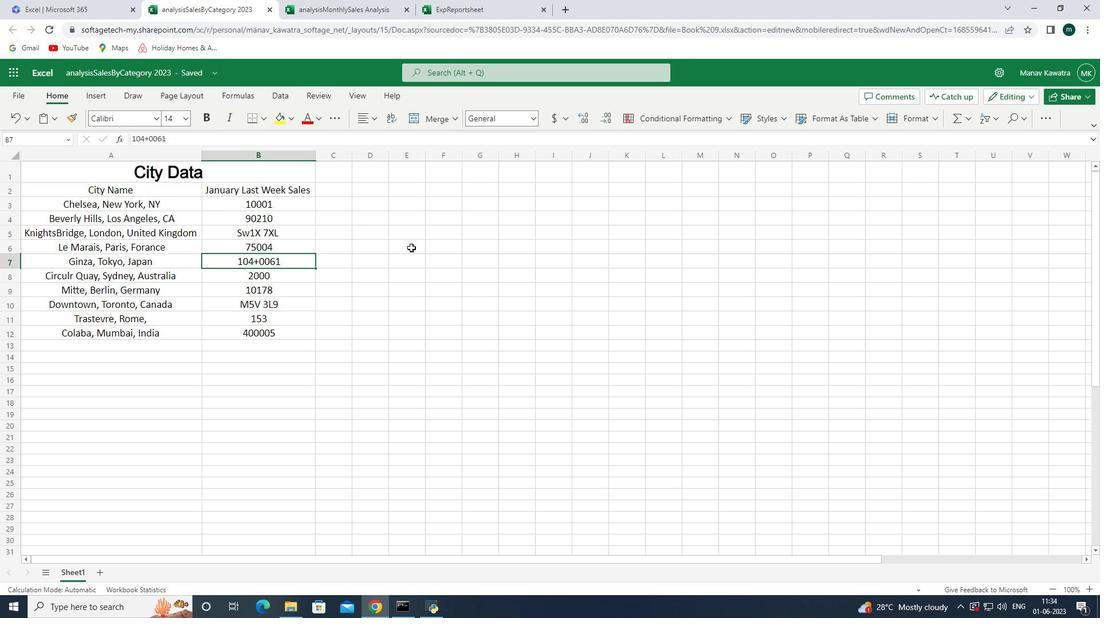 
